 Task: Delete the category "Q/A" in the repository "Javascript".
Action: Mouse moved to (1120, 169)
Screenshot: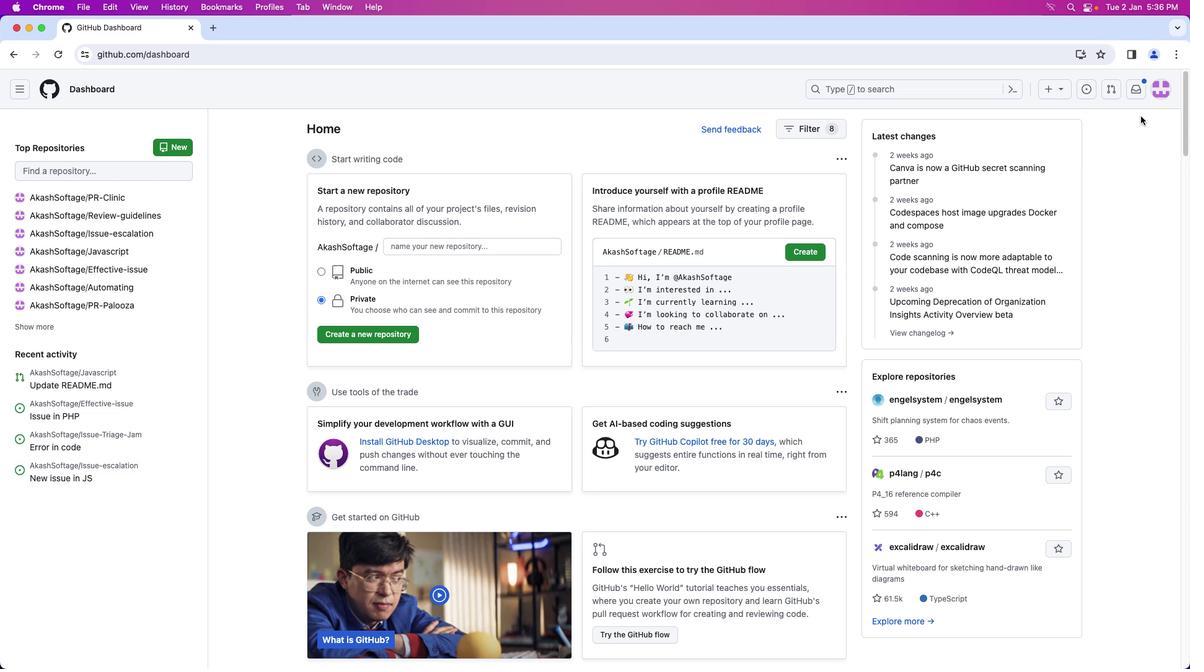 
Action: Mouse pressed left at (1120, 169)
Screenshot: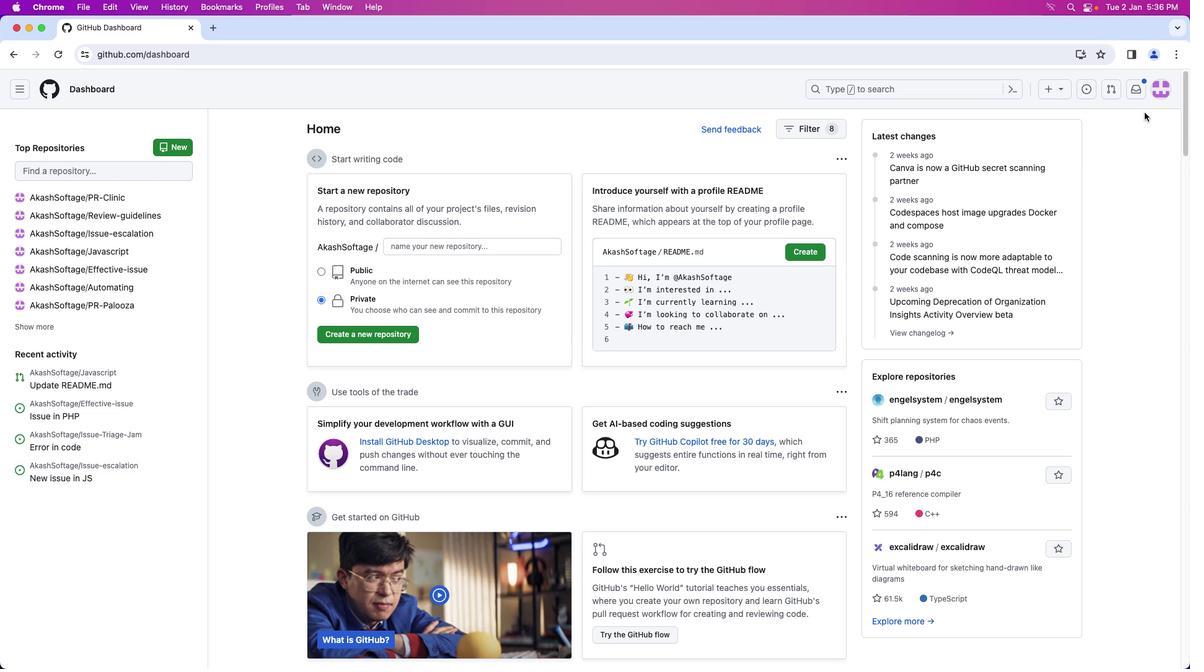 
Action: Mouse moved to (1154, 99)
Screenshot: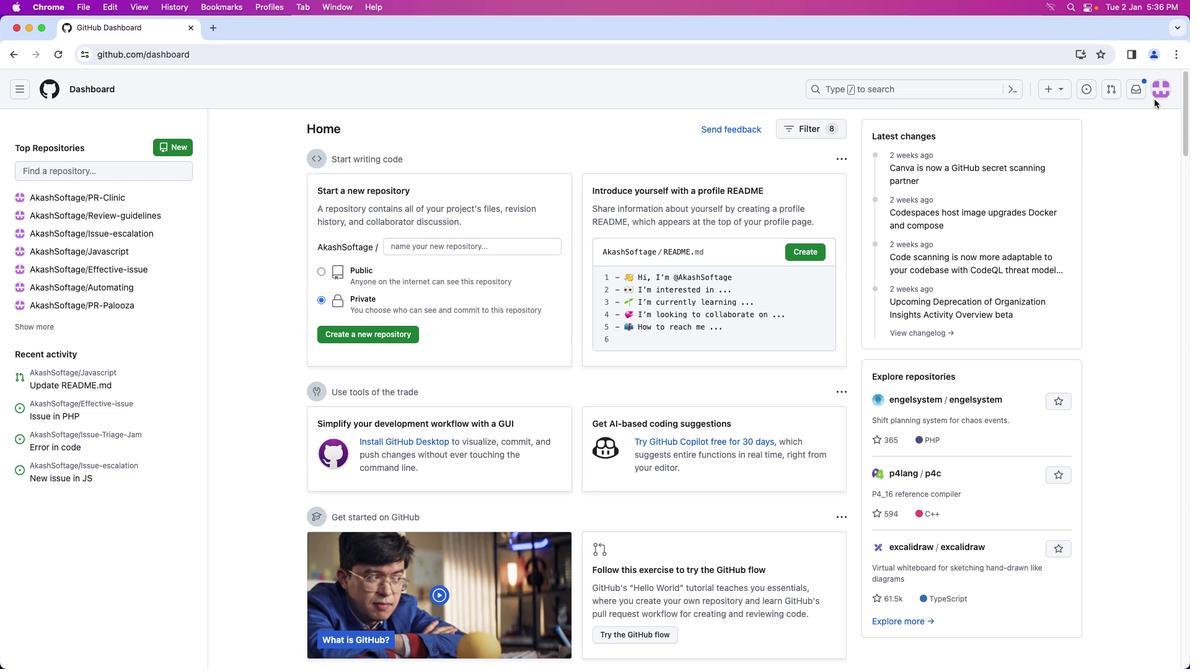 
Action: Mouse pressed left at (1154, 99)
Screenshot: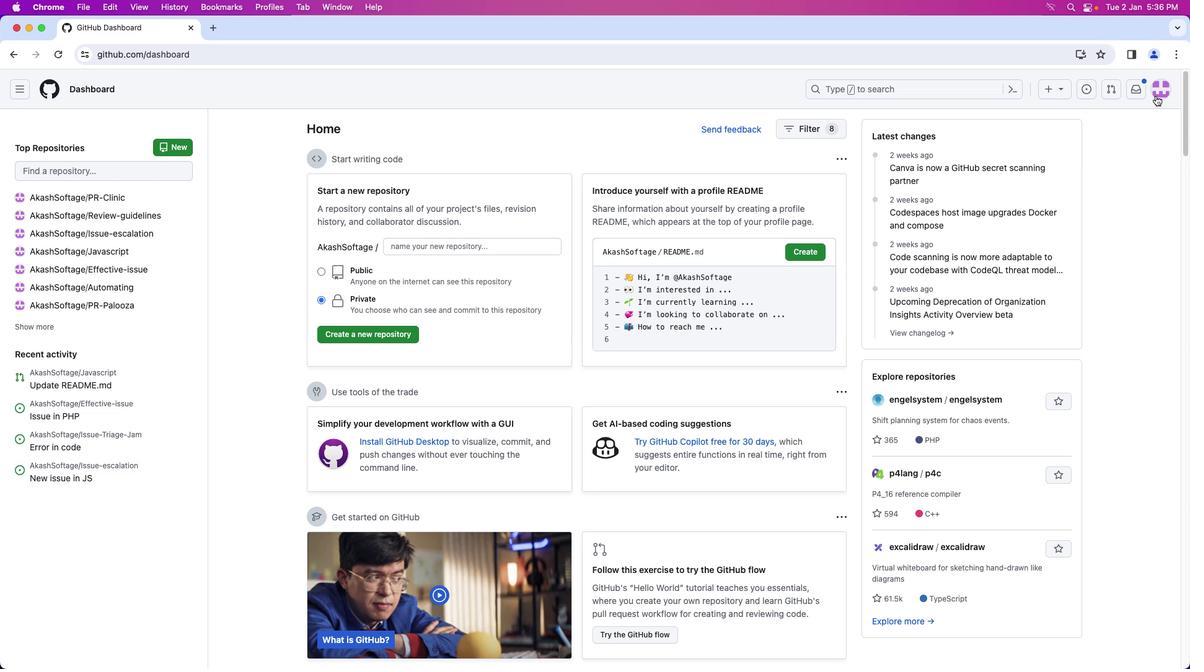 
Action: Mouse moved to (1156, 94)
Screenshot: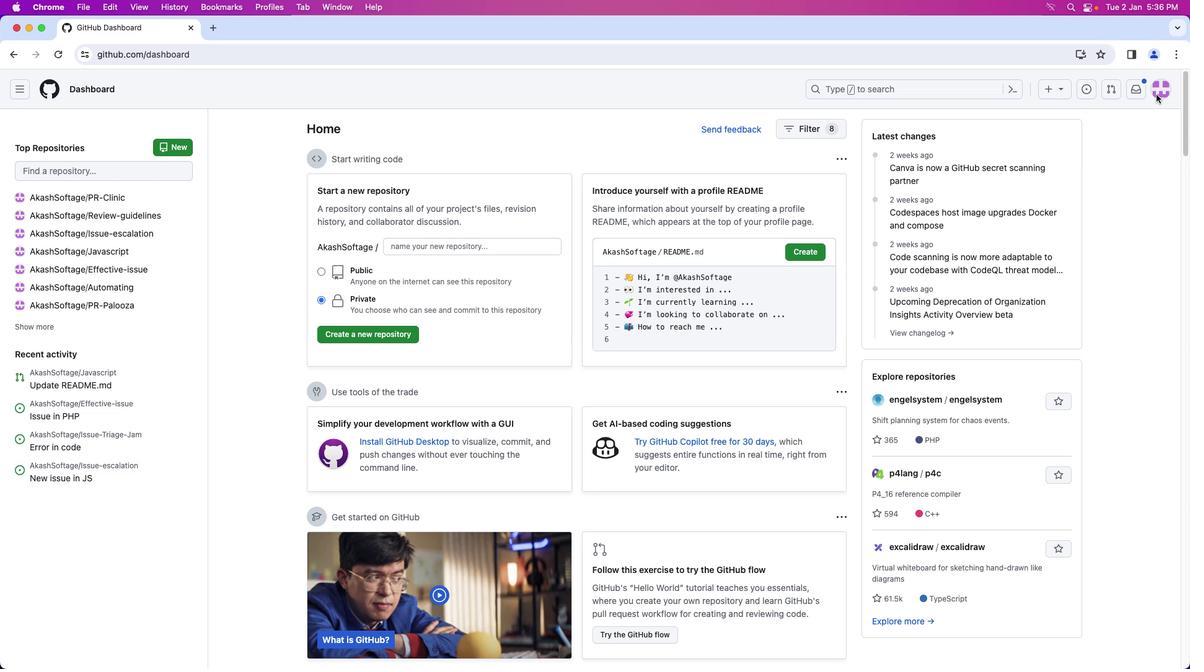 
Action: Mouse pressed left at (1156, 94)
Screenshot: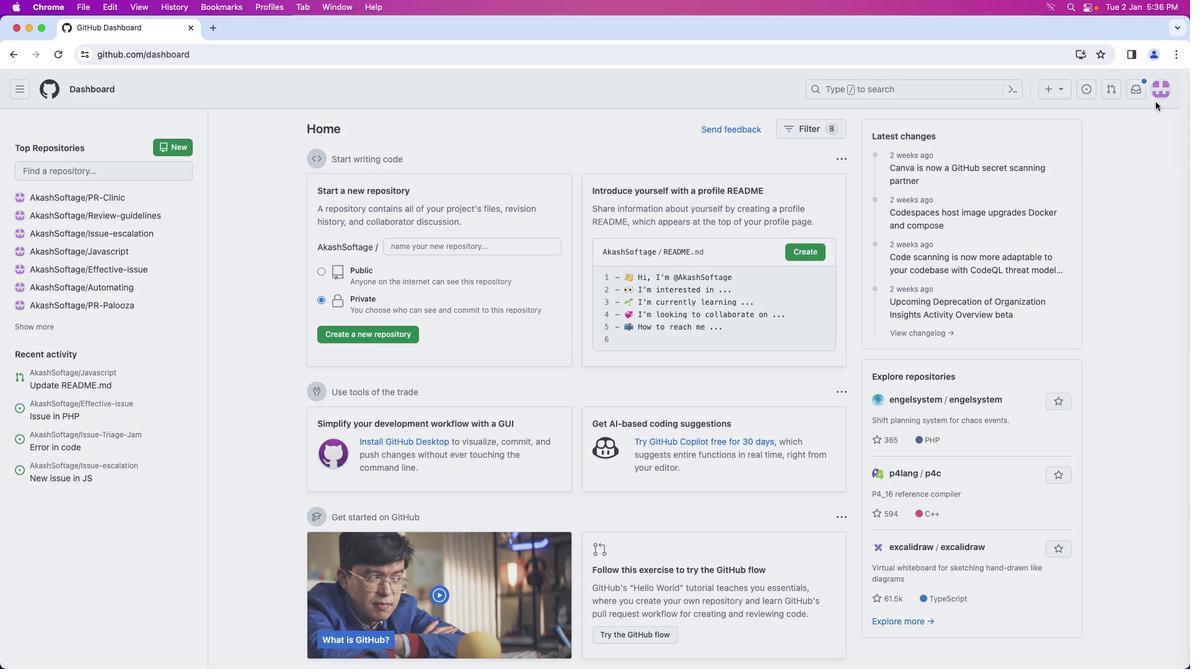 
Action: Mouse moved to (1107, 196)
Screenshot: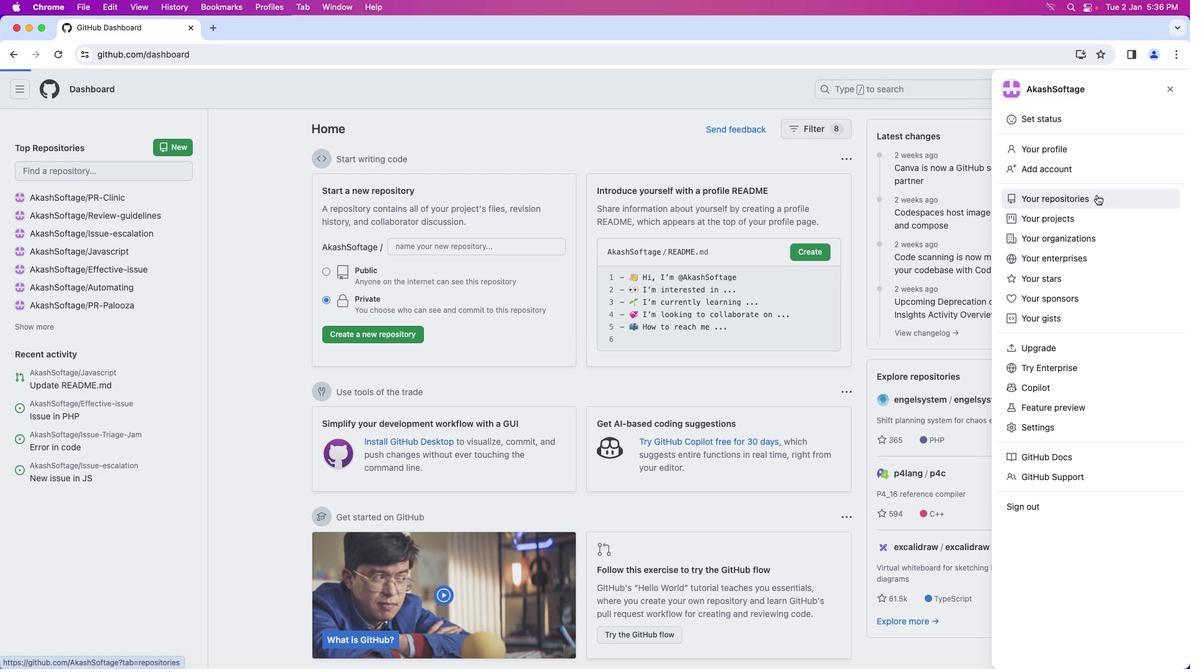 
Action: Mouse pressed left at (1107, 196)
Screenshot: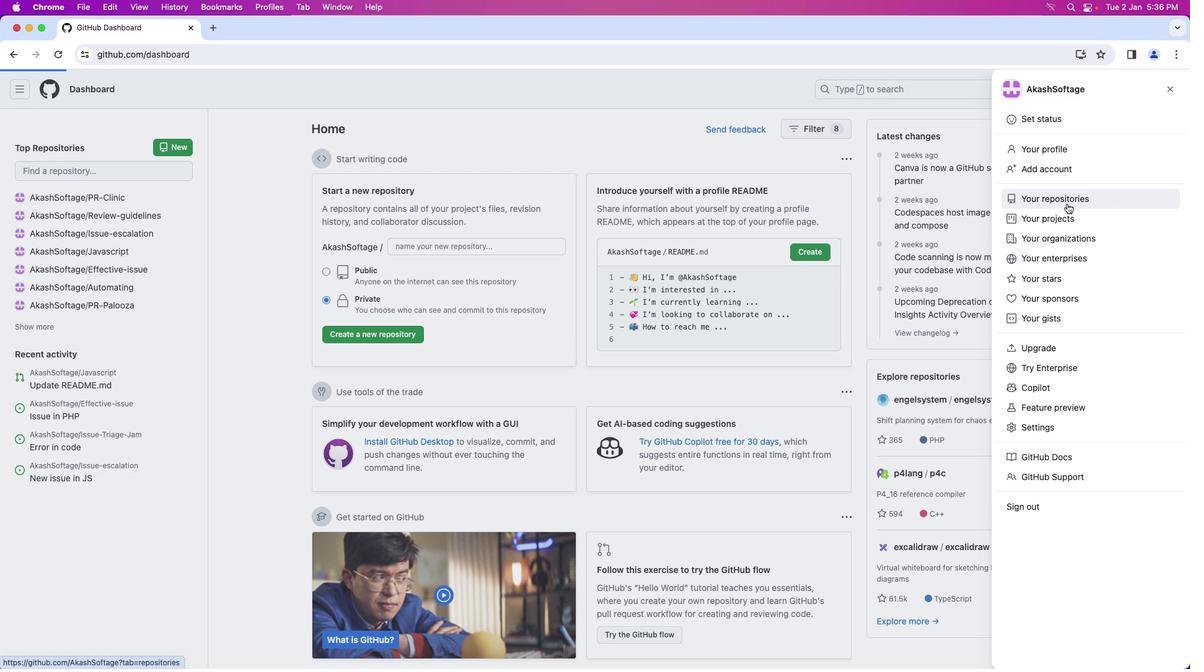 
Action: Mouse moved to (439, 207)
Screenshot: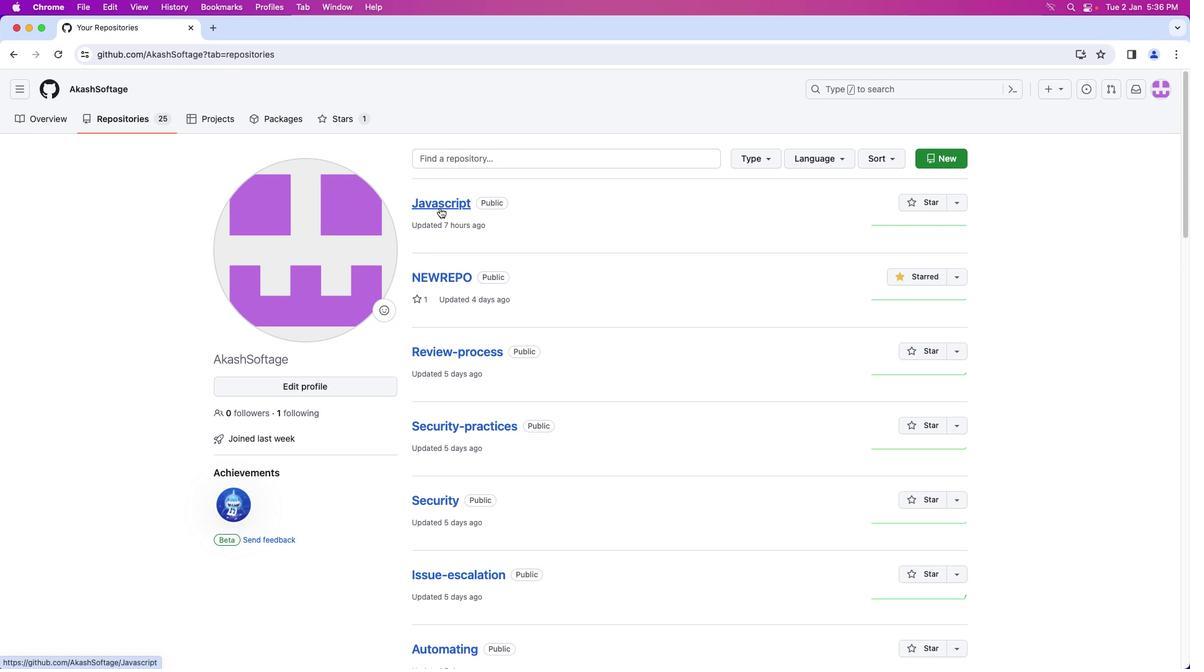 
Action: Mouse pressed left at (439, 207)
Screenshot: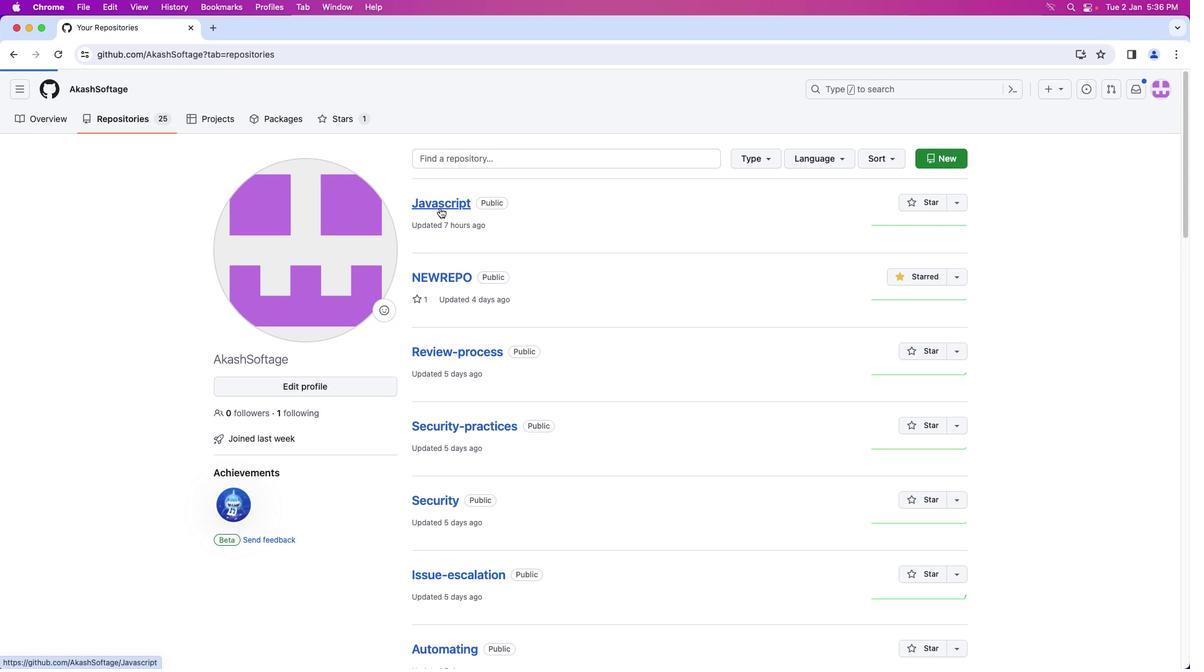 
Action: Mouse moved to (251, 120)
Screenshot: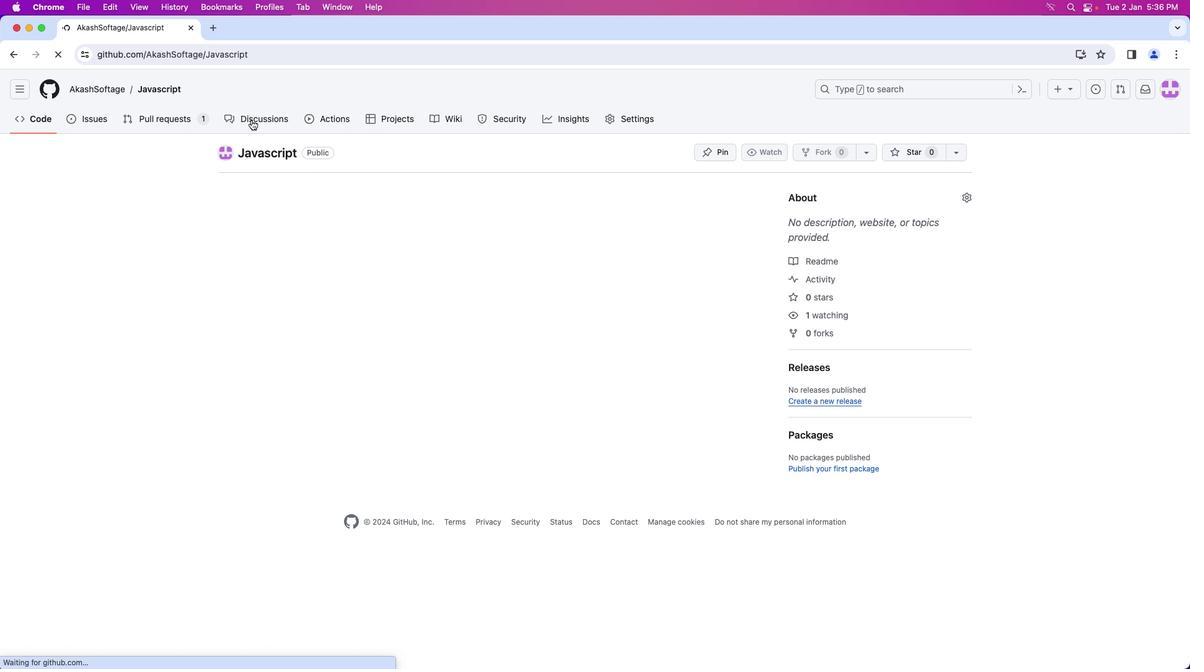 
Action: Mouse pressed left at (251, 120)
Screenshot: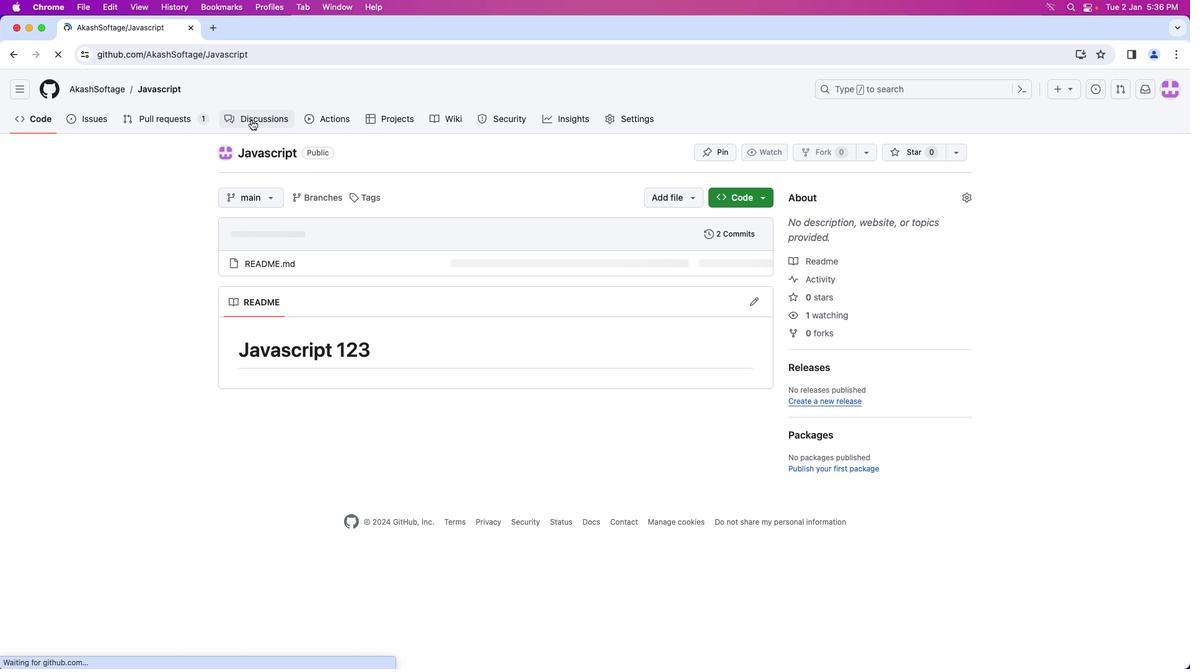 
Action: Mouse moved to (413, 306)
Screenshot: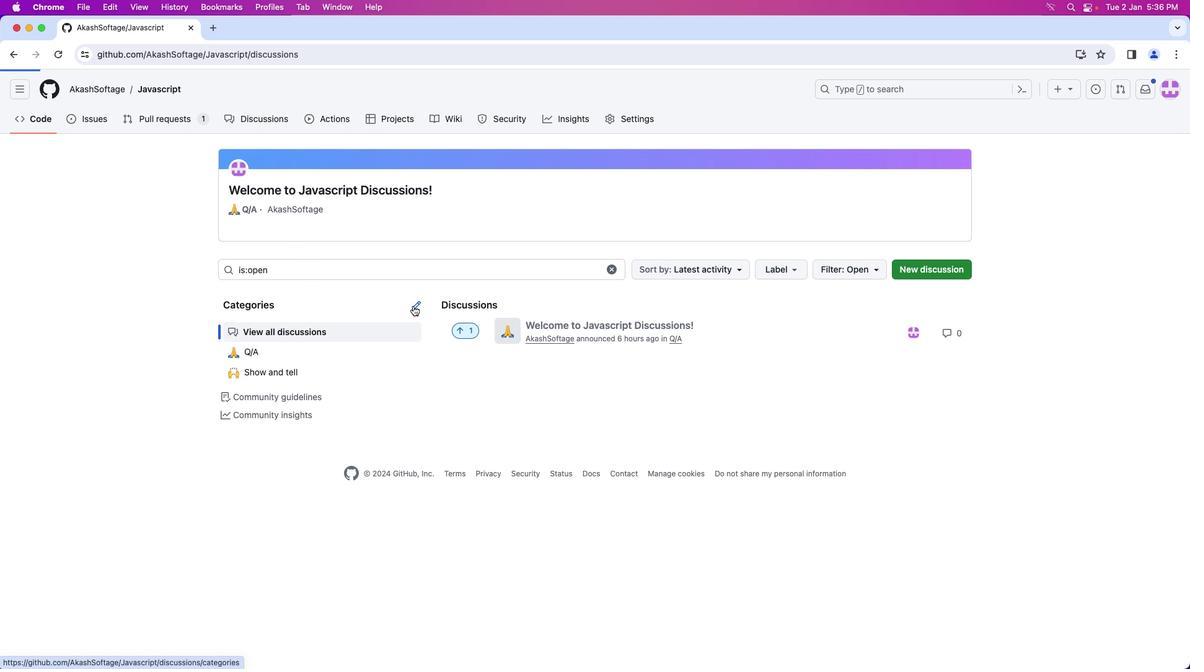 
Action: Mouse pressed left at (413, 306)
Screenshot: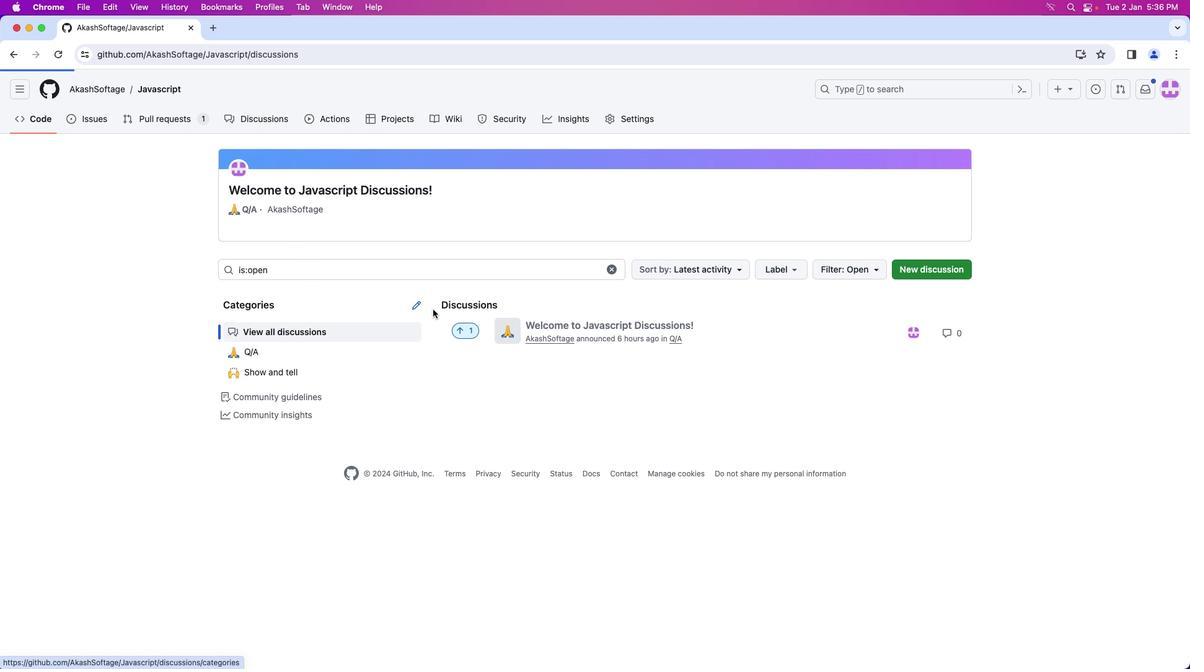 
Action: Mouse moved to (956, 257)
Screenshot: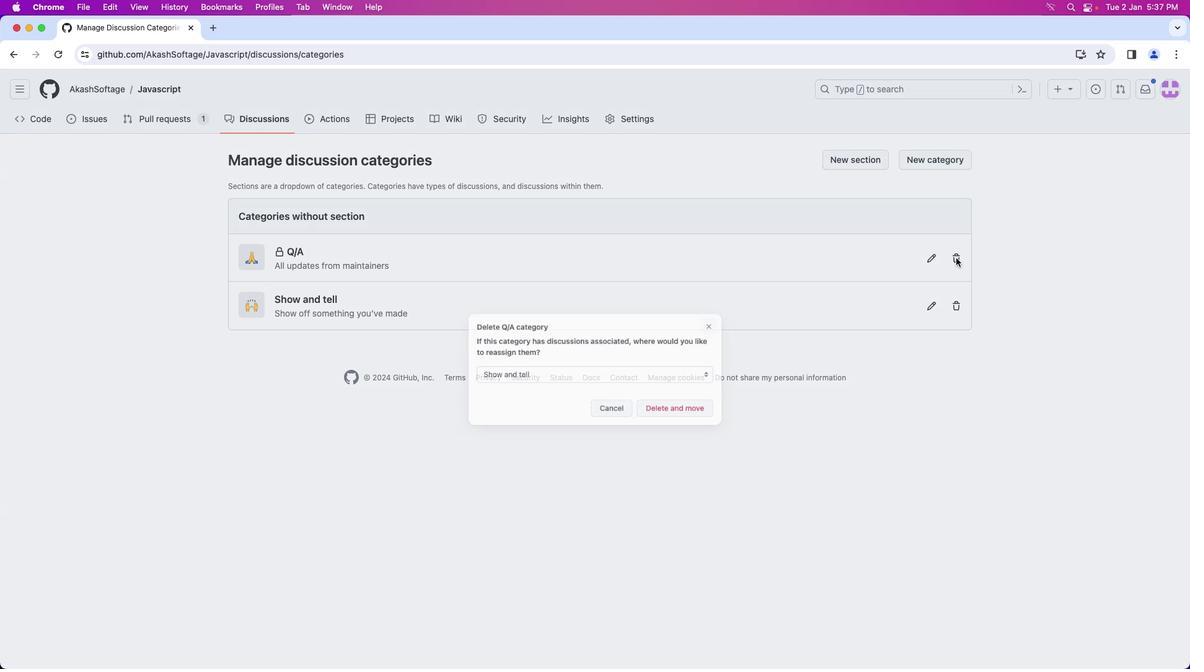 
Action: Mouse pressed left at (956, 257)
Screenshot: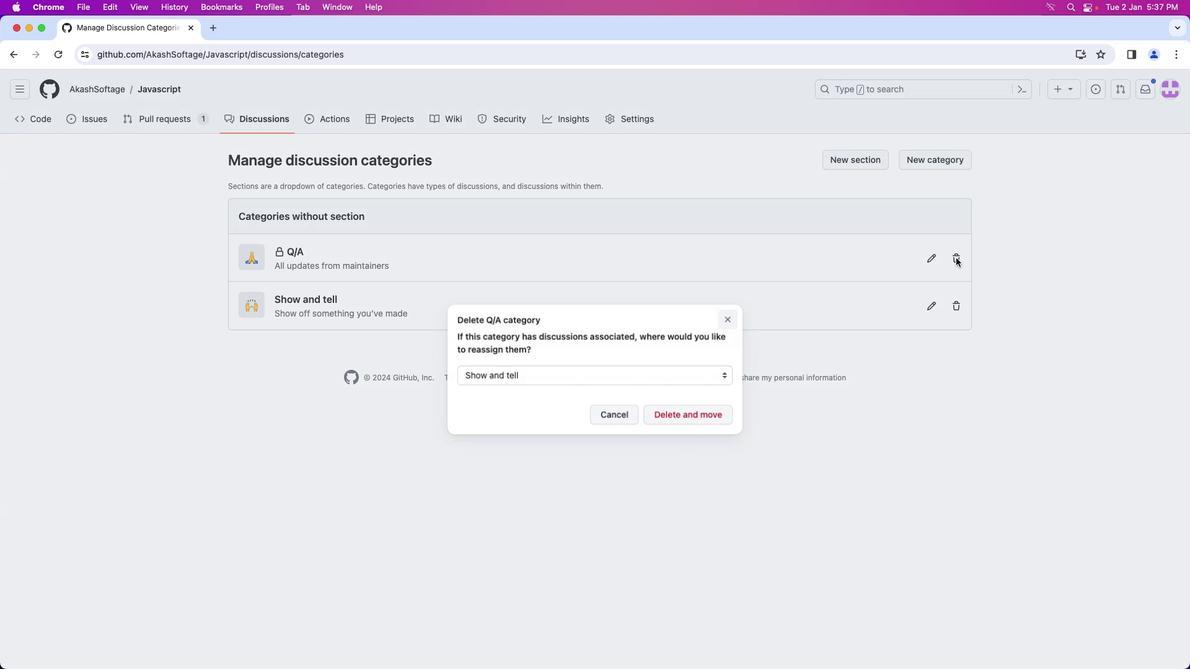 
Action: Mouse moved to (720, 421)
Screenshot: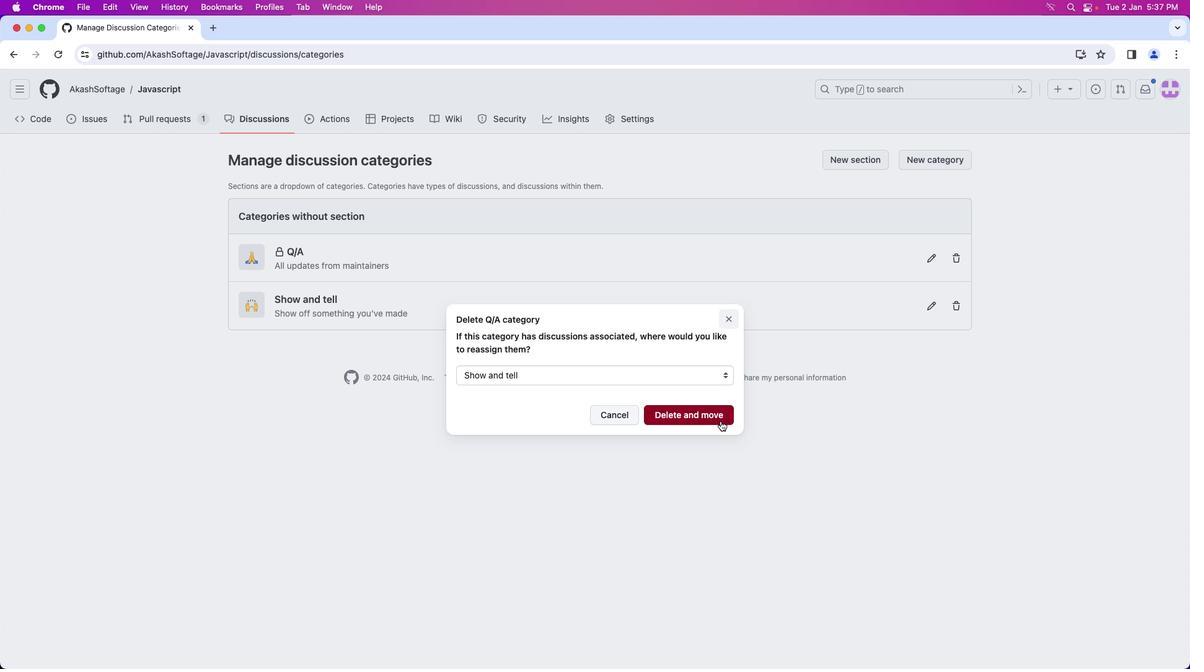 
Action: Mouse pressed left at (720, 421)
Screenshot: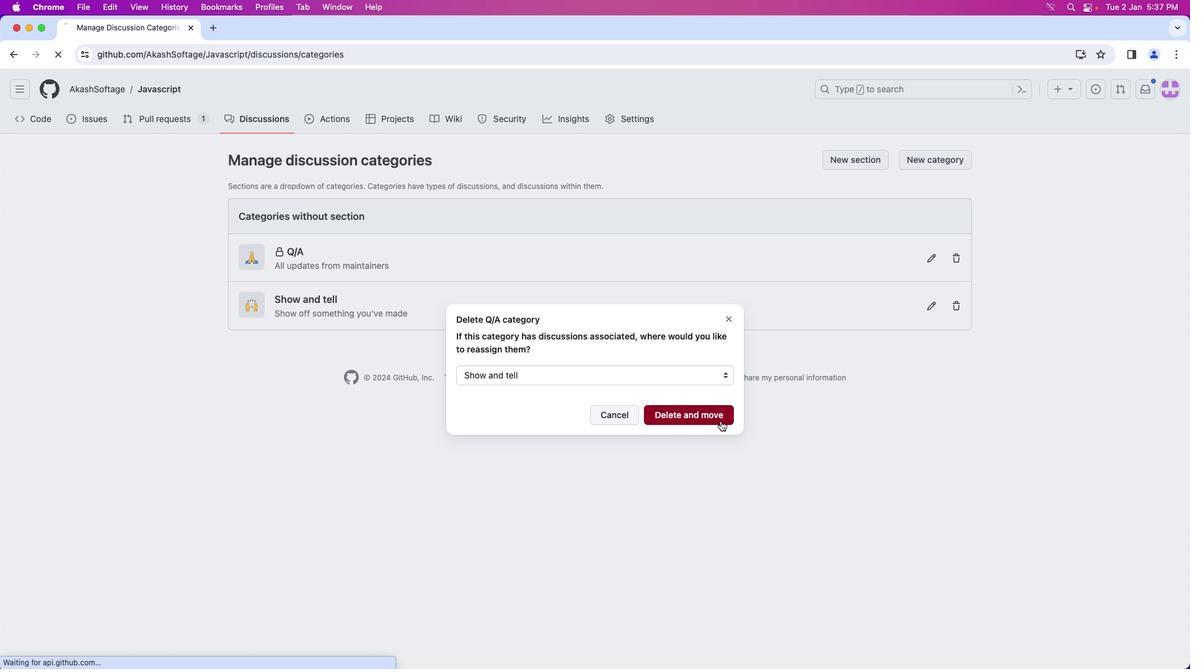 
Action: Mouse moved to (721, 421)
Screenshot: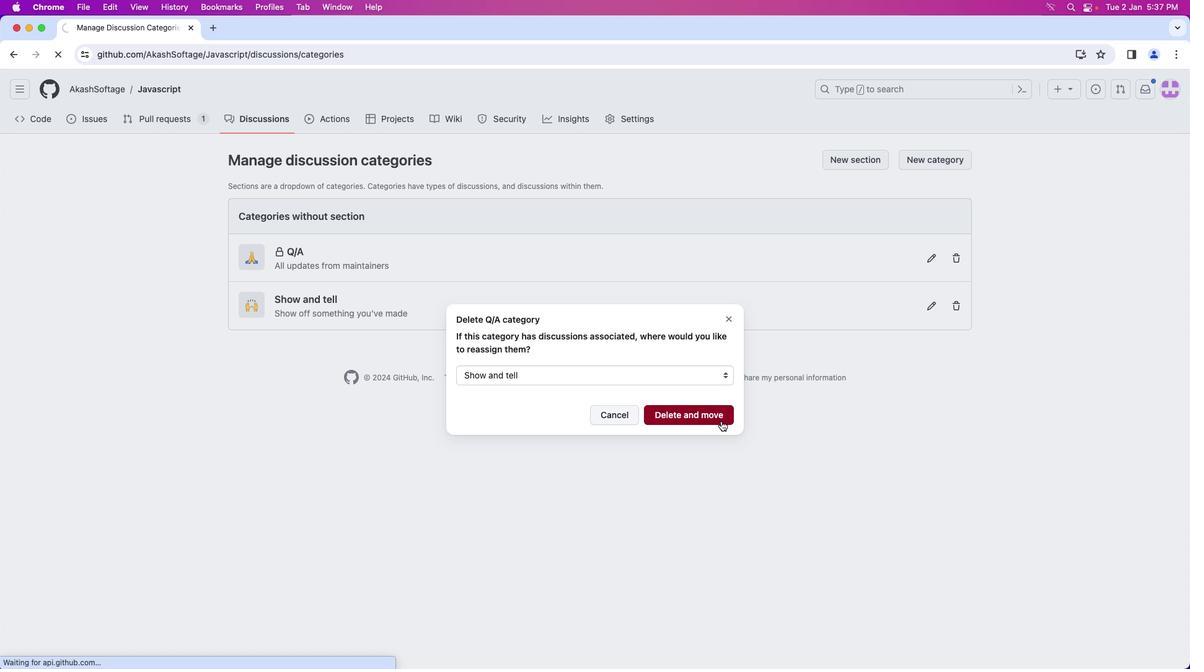 
